 Task: Filter services by human resources.
Action: Mouse moved to (329, 79)
Screenshot: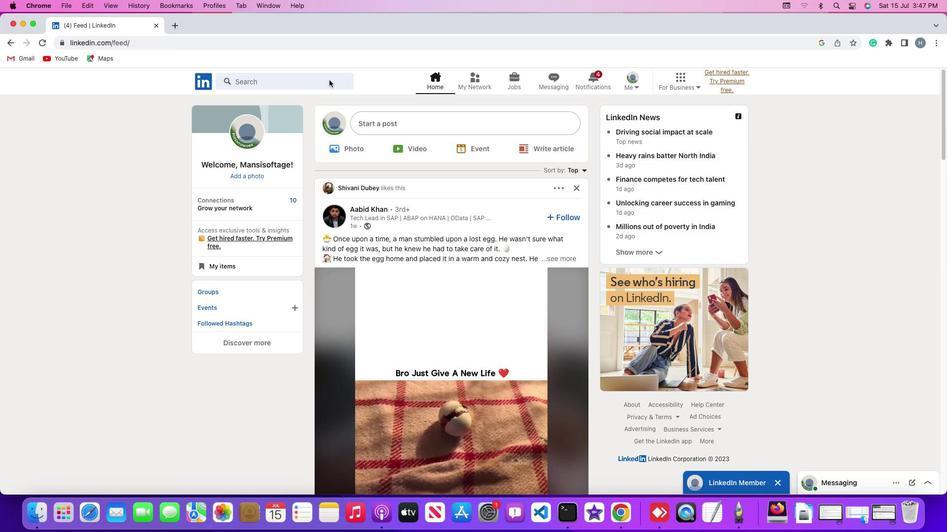 
Action: Mouse pressed left at (329, 79)
Screenshot: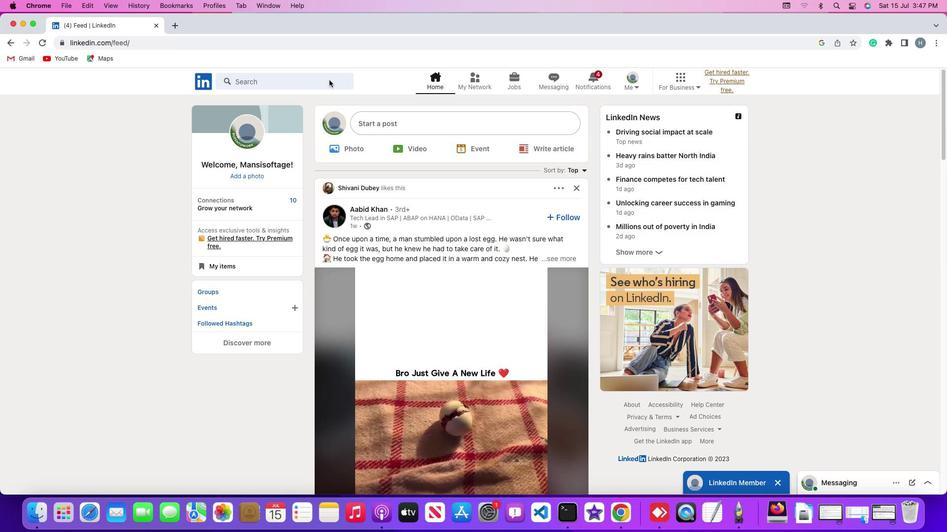 
Action: Mouse pressed left at (329, 79)
Screenshot: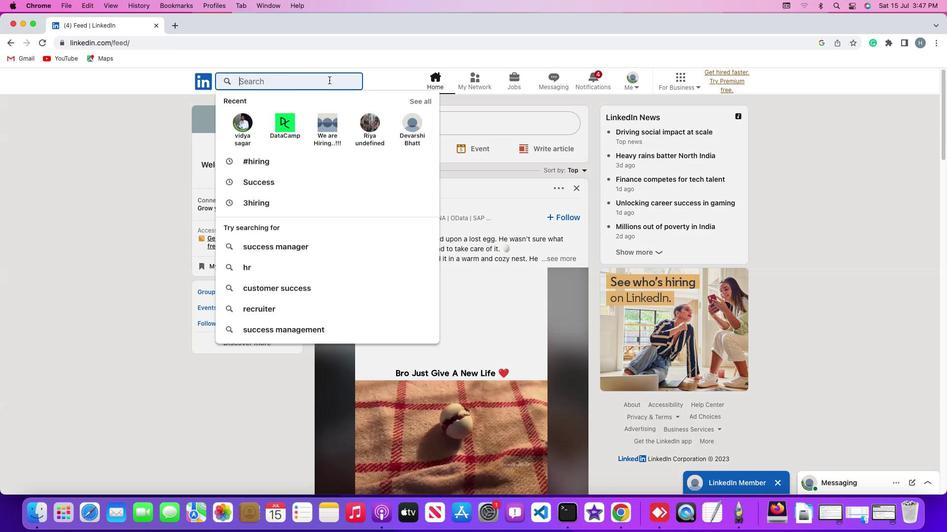 
Action: Key pressed Key.shift'#''h''i''r''i''n''g'Key.enter
Screenshot: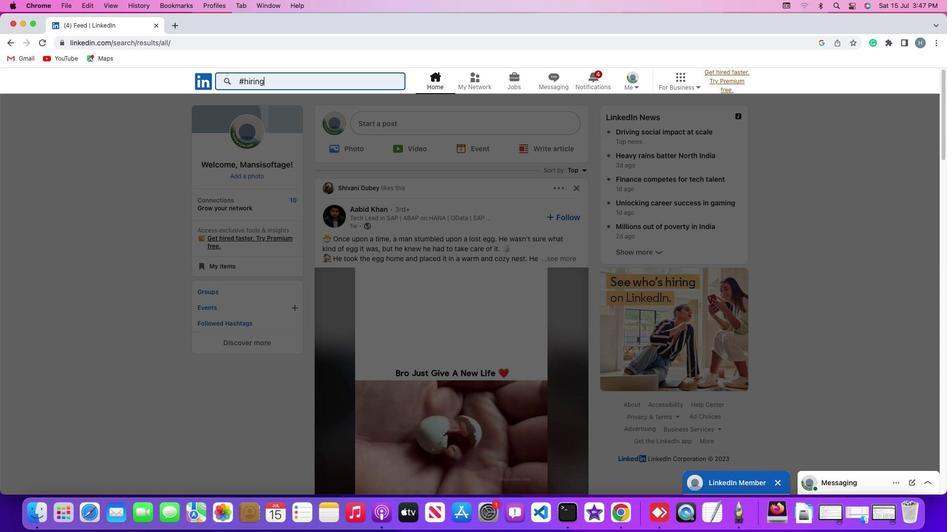 
Action: Mouse moved to (608, 107)
Screenshot: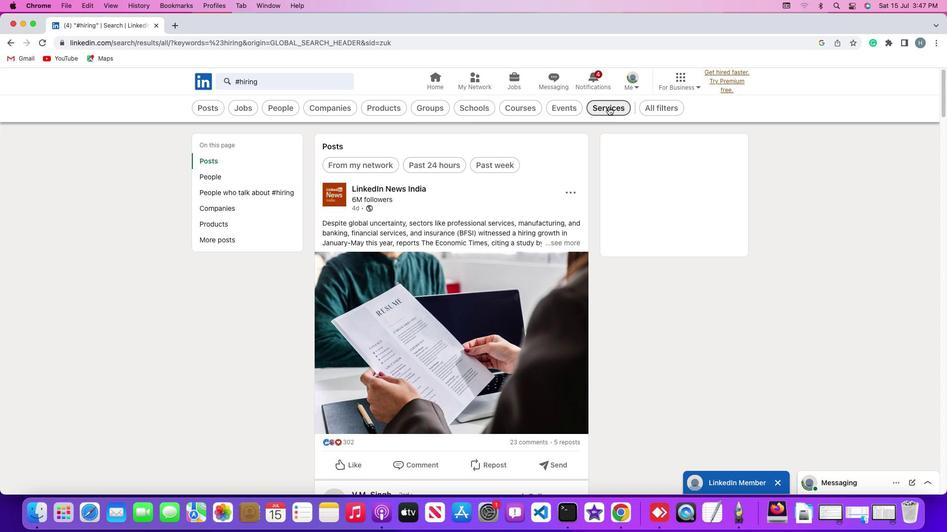 
Action: Mouse pressed left at (608, 107)
Screenshot: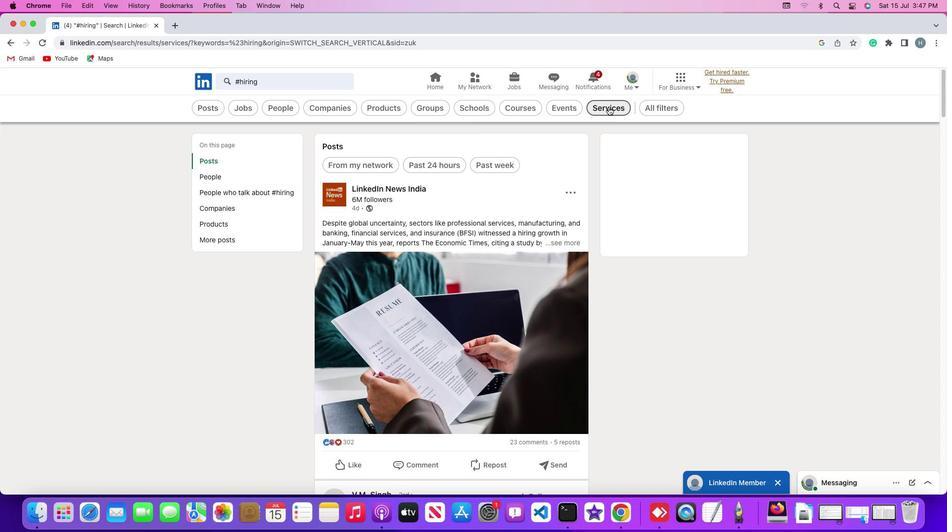 
Action: Mouse moved to (338, 108)
Screenshot: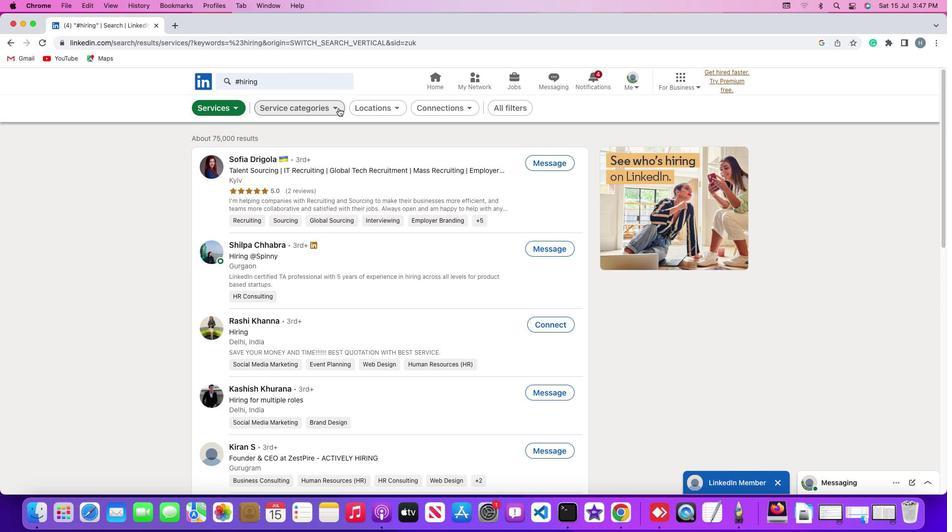 
Action: Mouse pressed left at (338, 108)
Screenshot: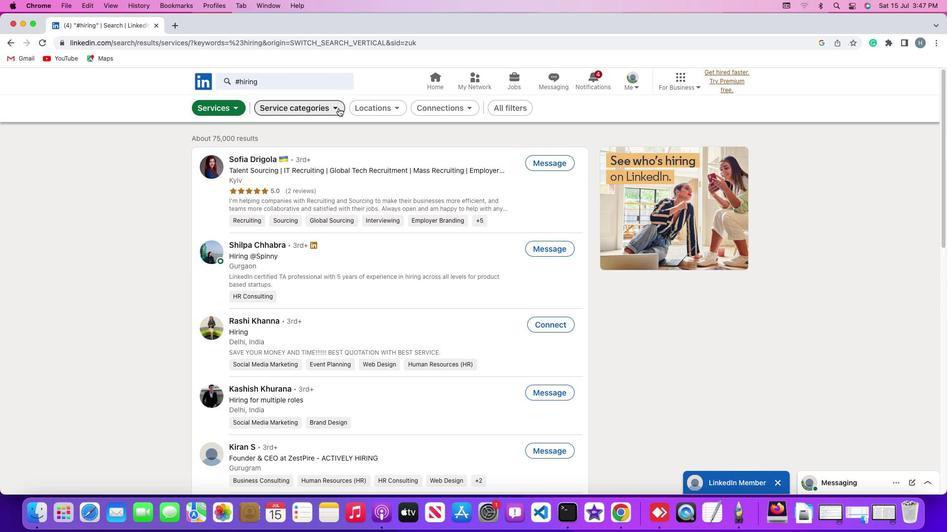 
Action: Mouse moved to (237, 249)
Screenshot: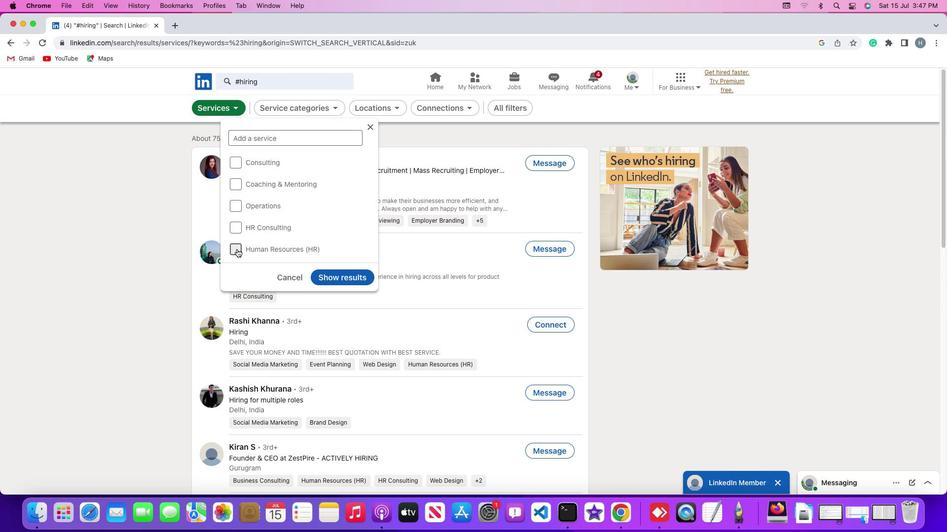 
Action: Mouse pressed left at (237, 249)
Screenshot: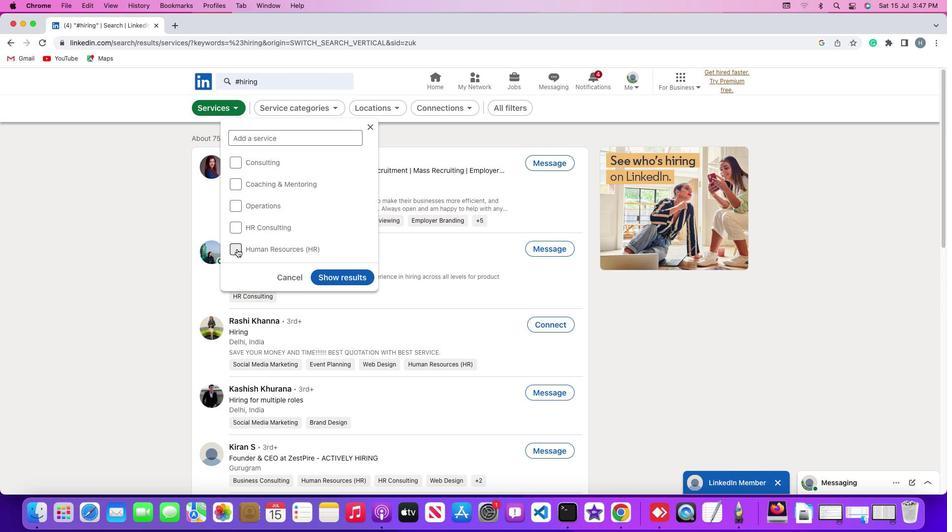 
Action: Mouse moved to (353, 277)
Screenshot: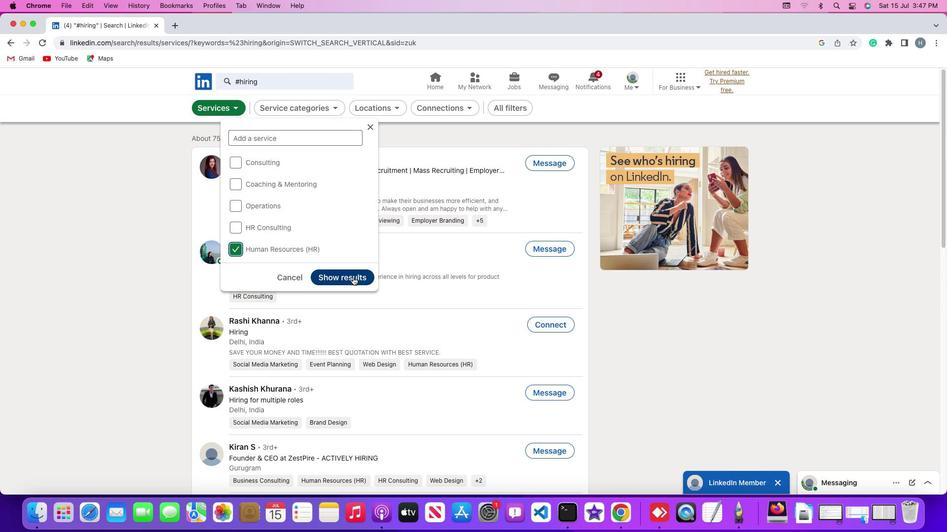 
Action: Mouse pressed left at (353, 277)
Screenshot: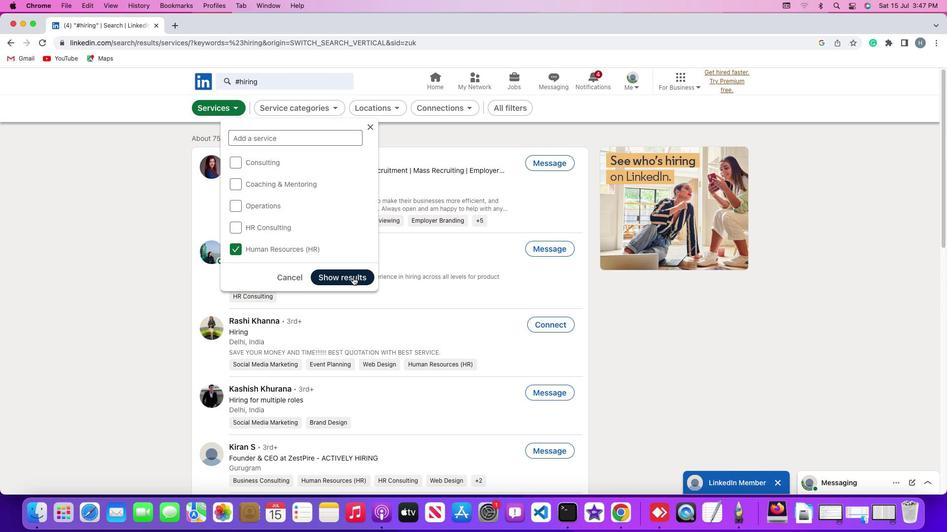 
Action: Mouse moved to (493, 202)
Screenshot: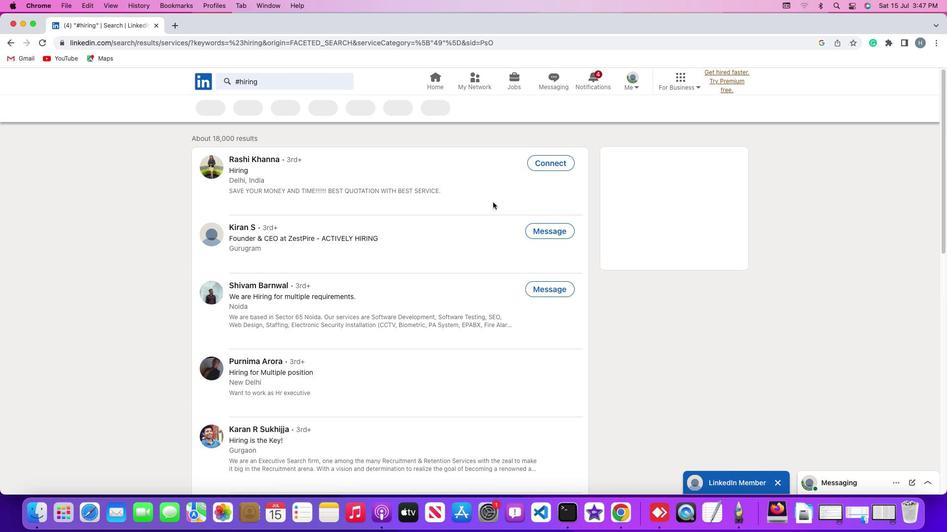 
